 Task: Look for products from R.W. Knudsen only.
Action: Mouse moved to (37, 320)
Screenshot: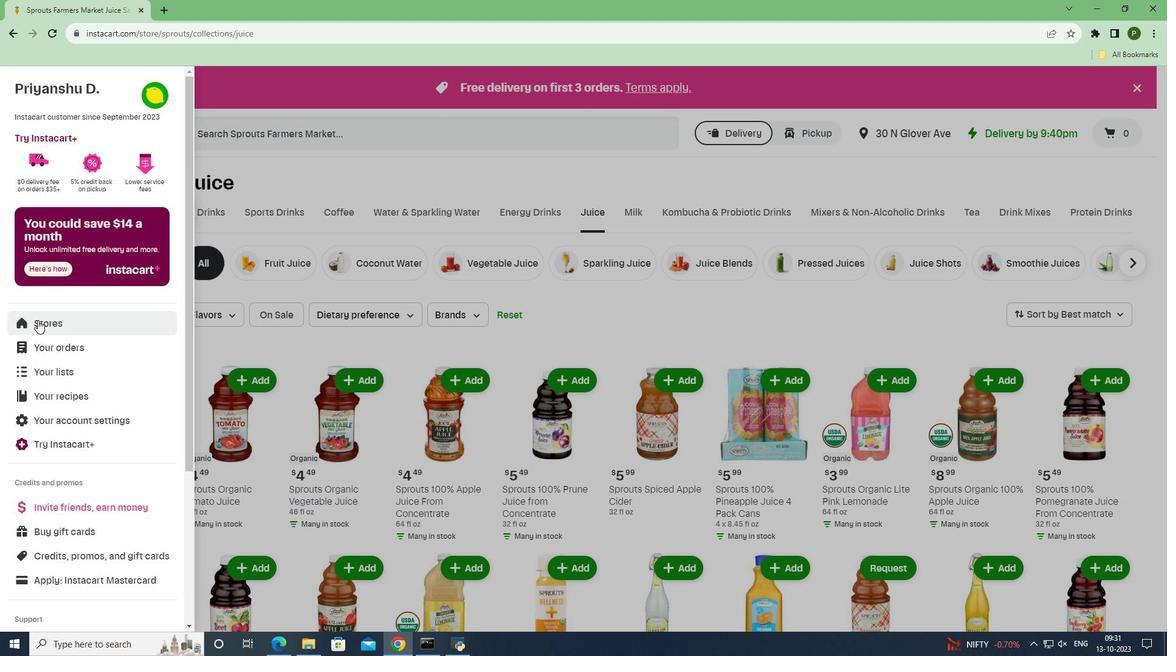 
Action: Mouse pressed left at (37, 320)
Screenshot: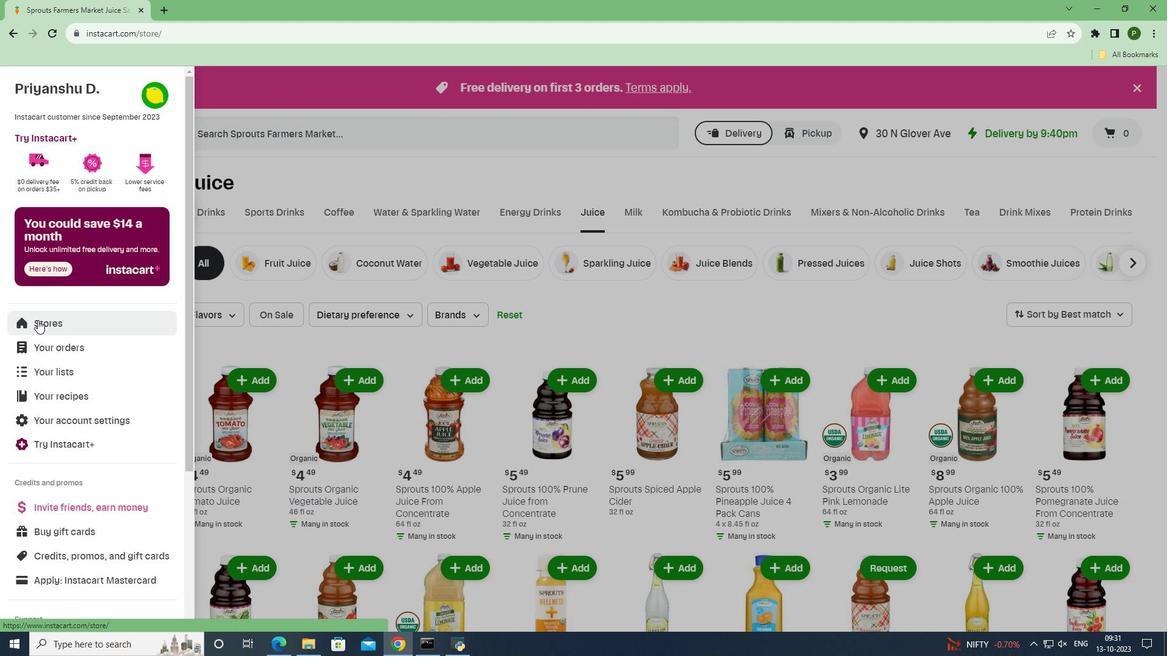 
Action: Mouse moved to (292, 139)
Screenshot: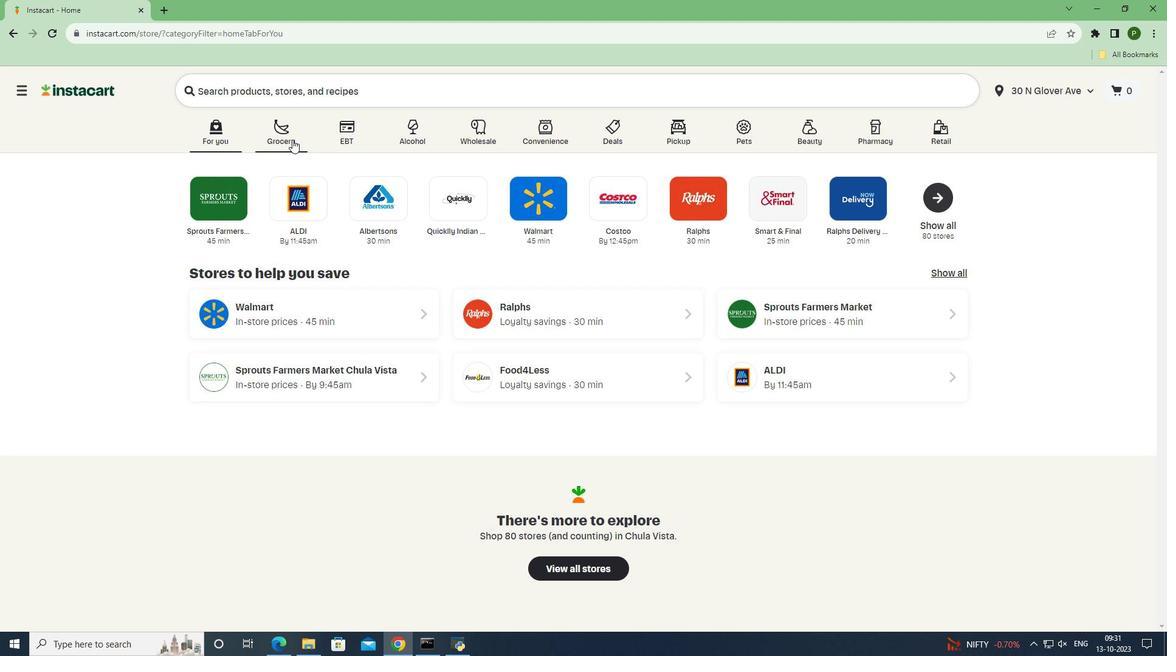 
Action: Mouse pressed left at (292, 139)
Screenshot: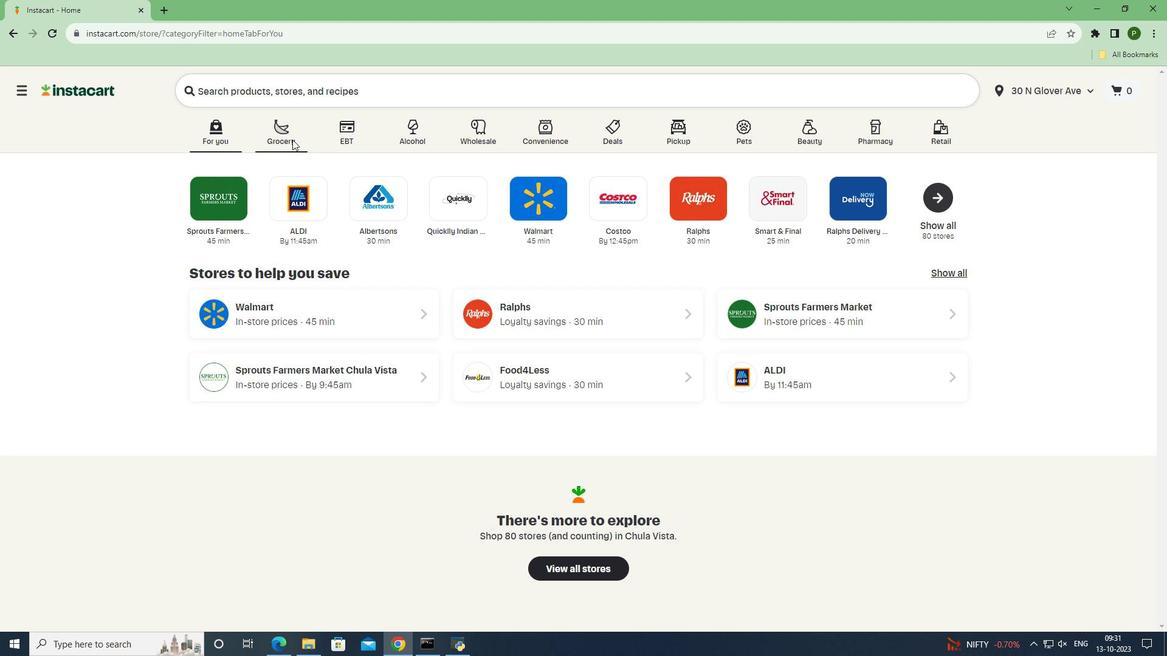 
Action: Mouse moved to (767, 293)
Screenshot: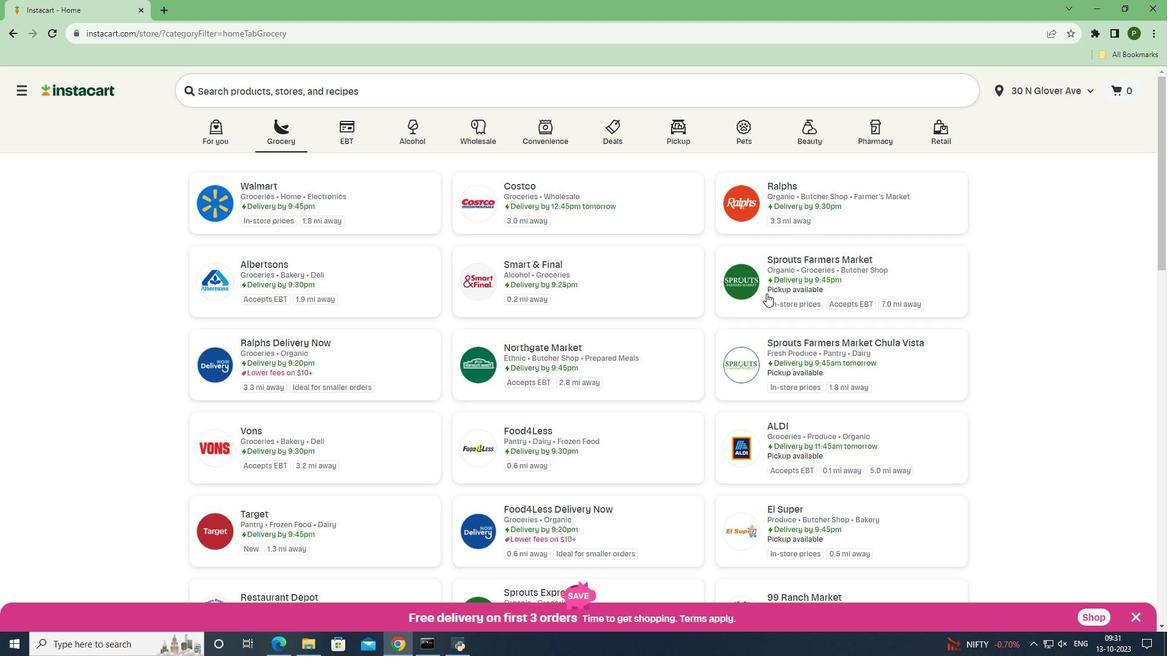 
Action: Mouse pressed left at (767, 293)
Screenshot: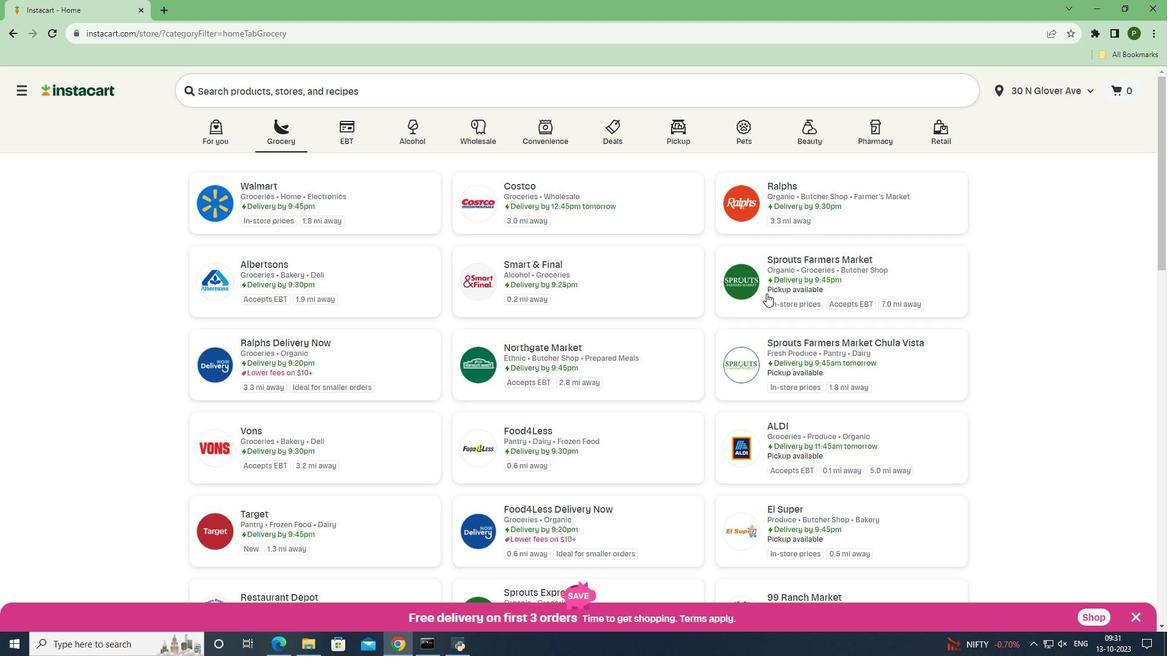 
Action: Mouse moved to (93, 454)
Screenshot: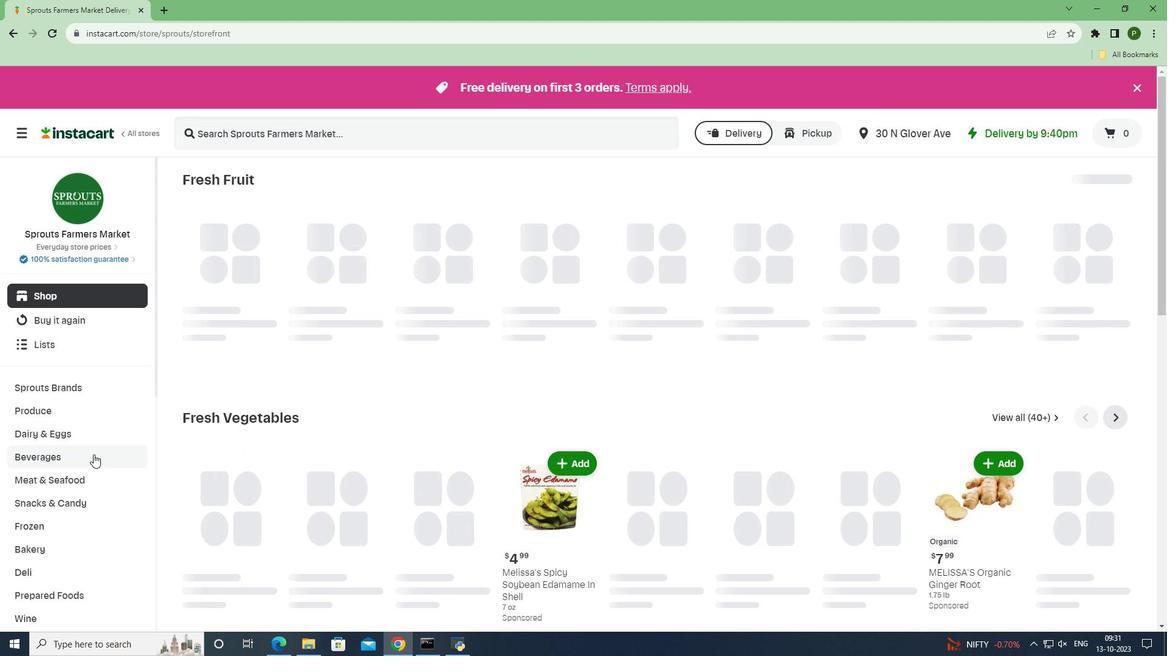 
Action: Mouse pressed left at (93, 454)
Screenshot: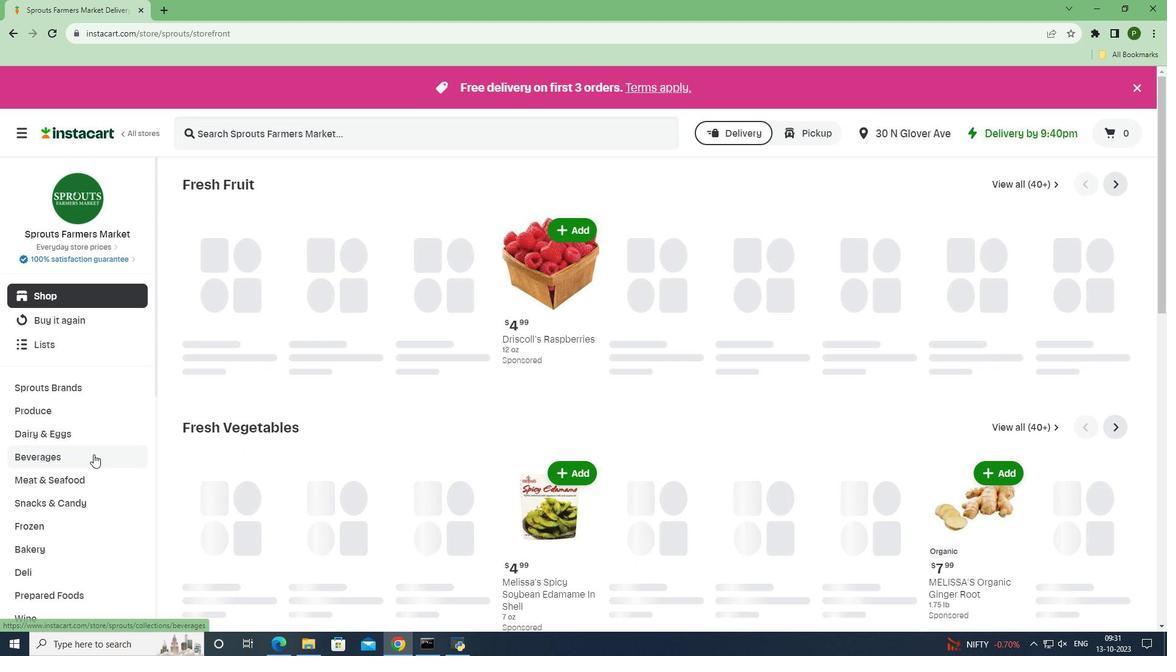 
Action: Mouse moved to (680, 206)
Screenshot: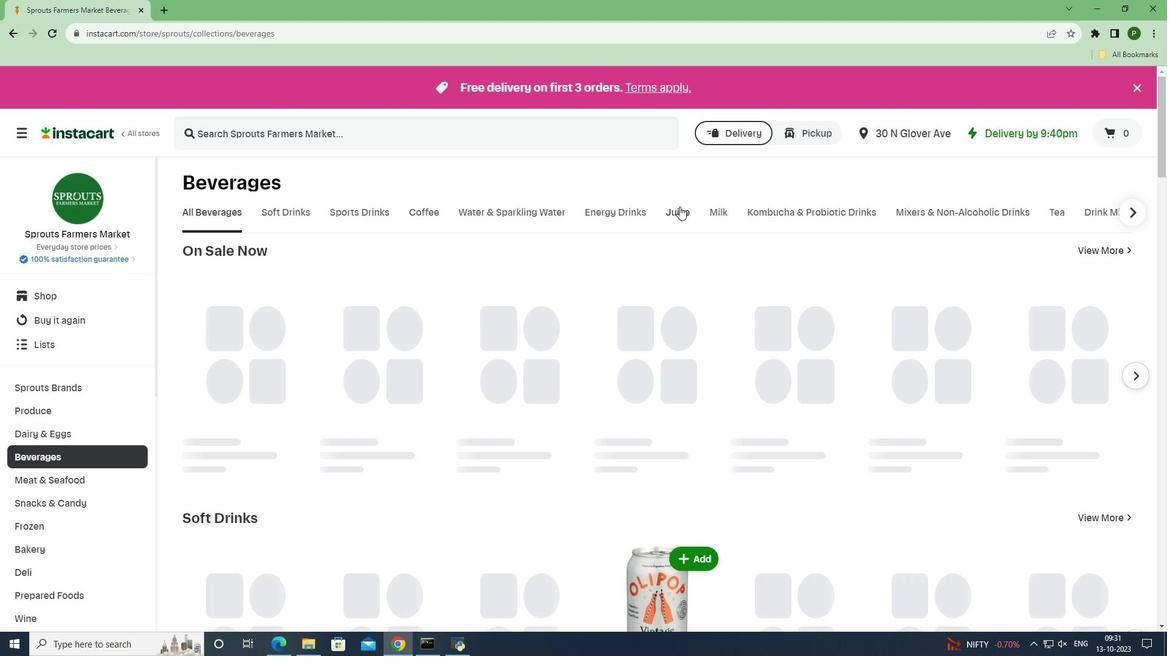 
Action: Mouse pressed left at (680, 206)
Screenshot: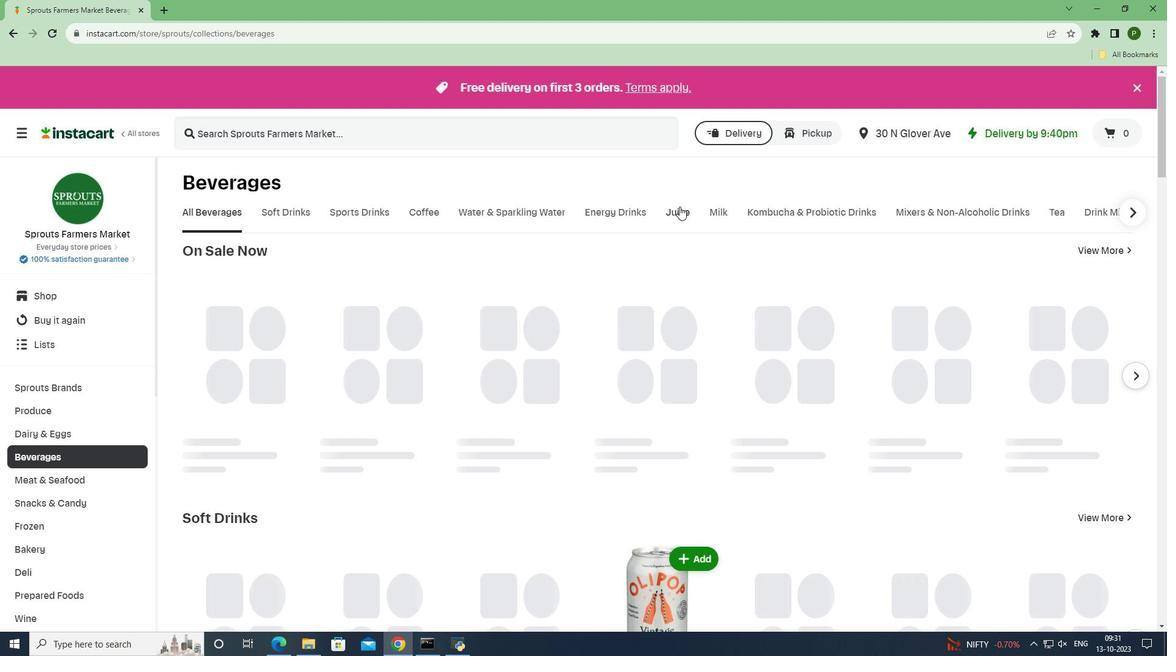 
Action: Mouse moved to (465, 313)
Screenshot: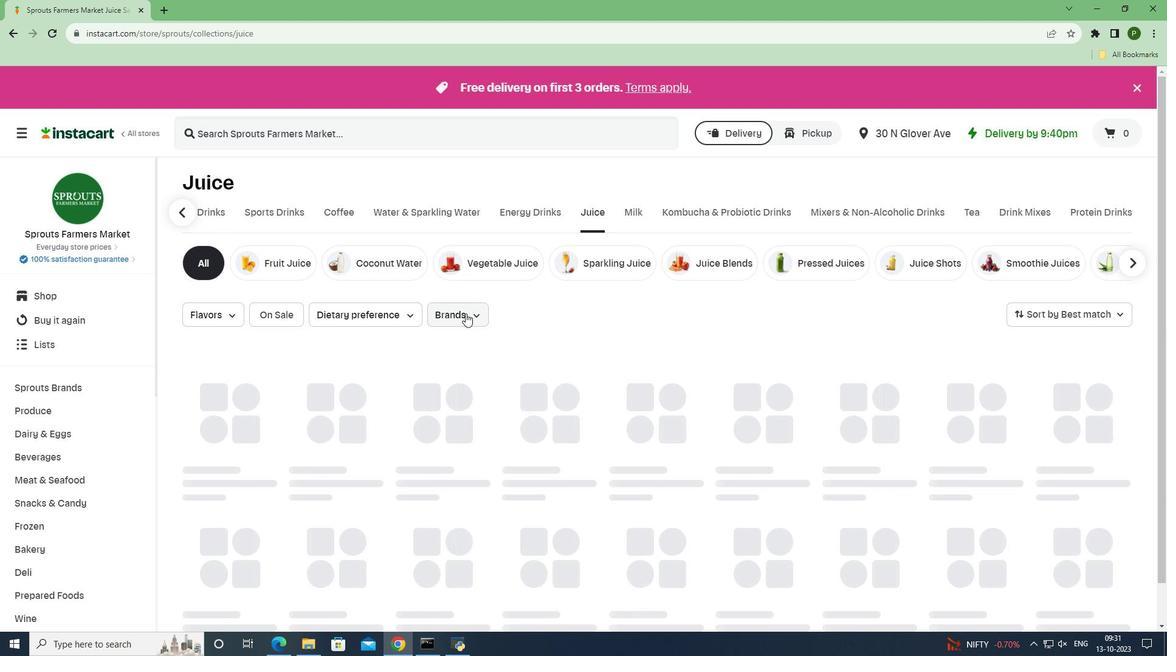 
Action: Mouse pressed left at (465, 313)
Screenshot: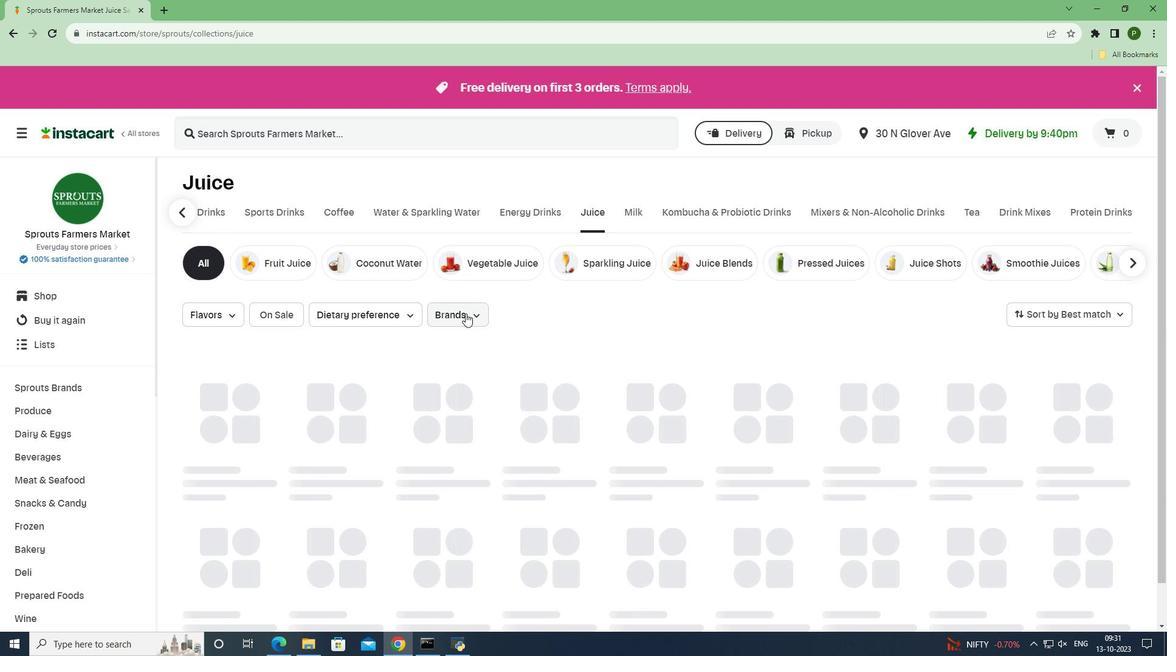 
Action: Mouse moved to (482, 407)
Screenshot: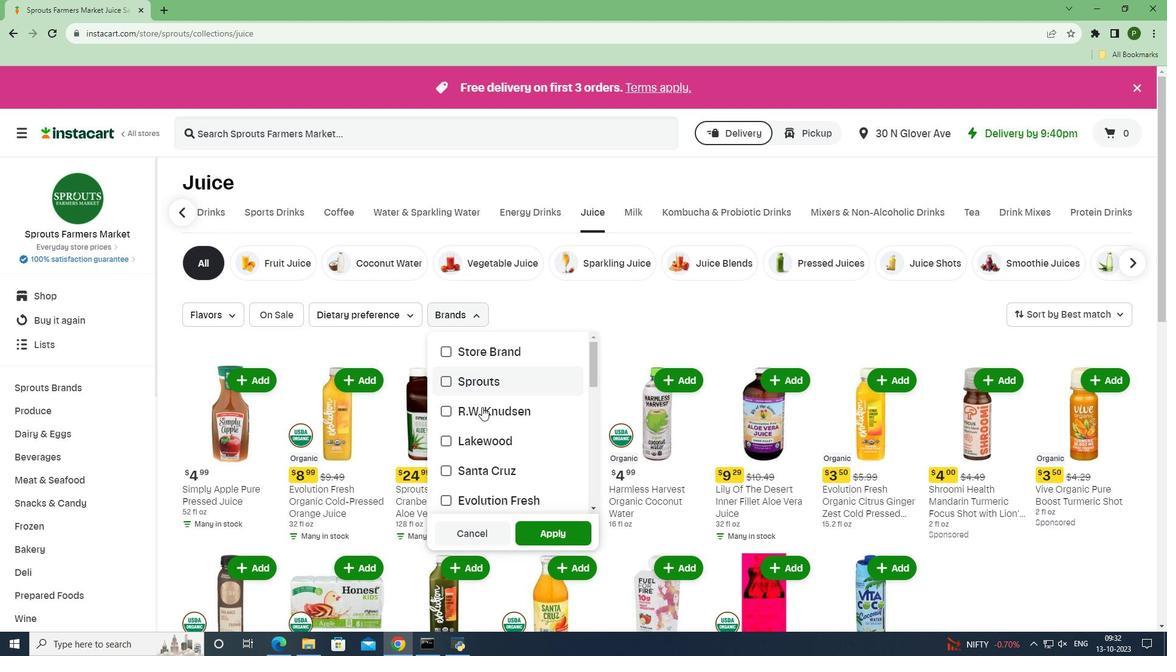 
Action: Mouse pressed left at (482, 407)
Screenshot: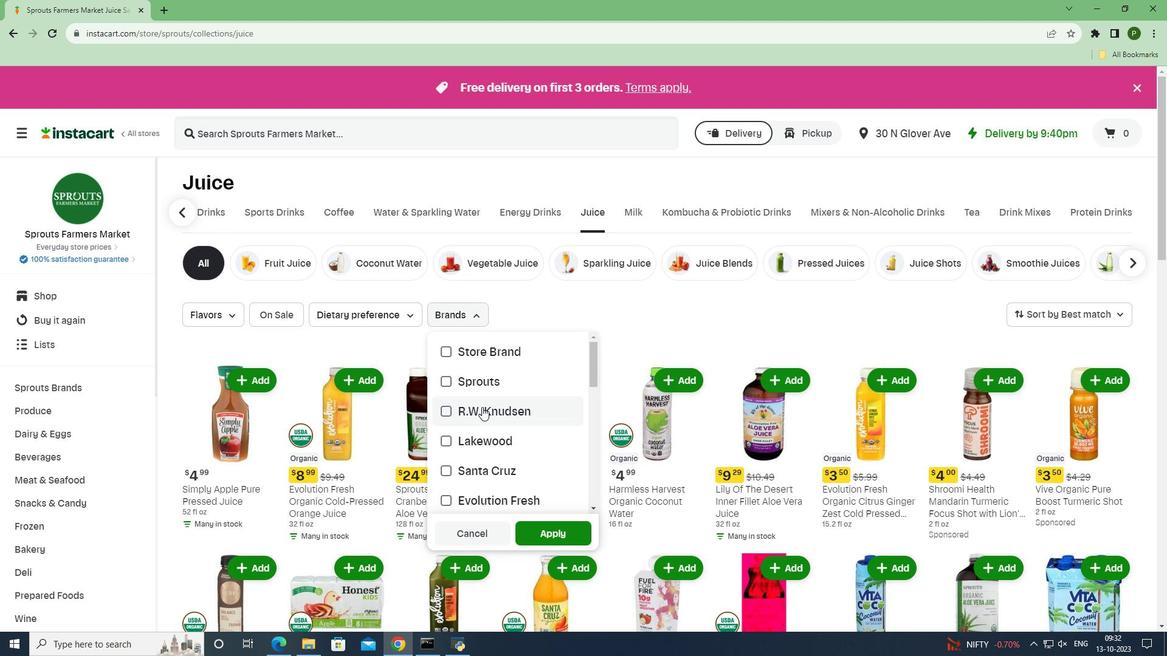 
Action: Mouse moved to (535, 526)
Screenshot: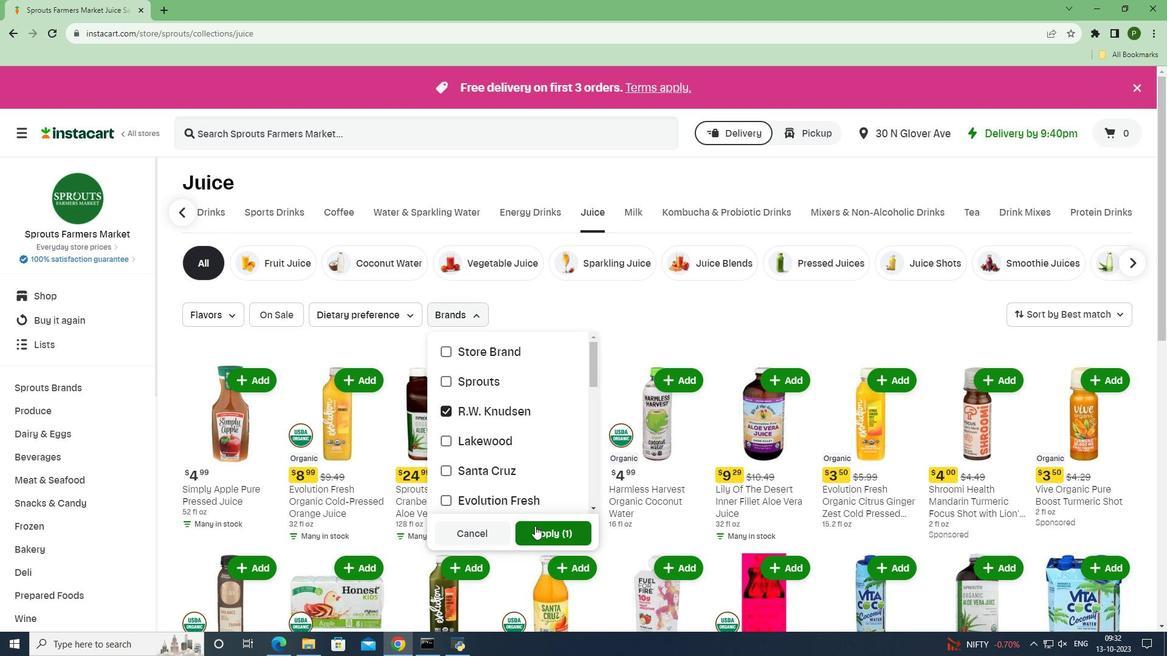 
Action: Mouse pressed left at (535, 526)
Screenshot: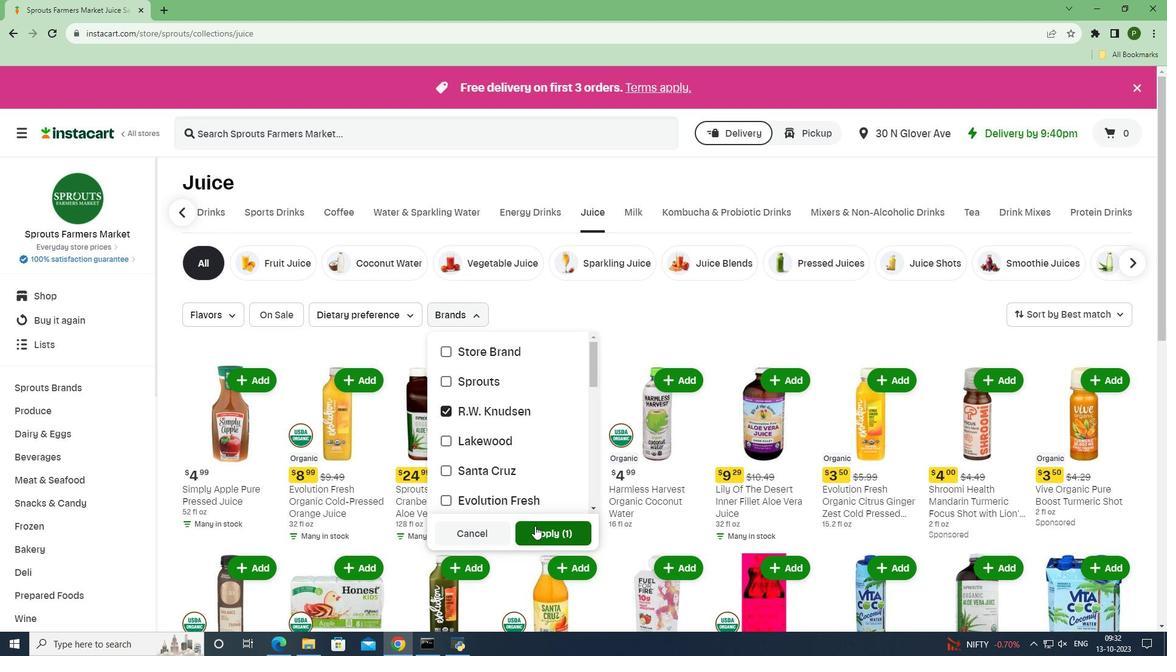 
Action: Mouse moved to (763, 555)
Screenshot: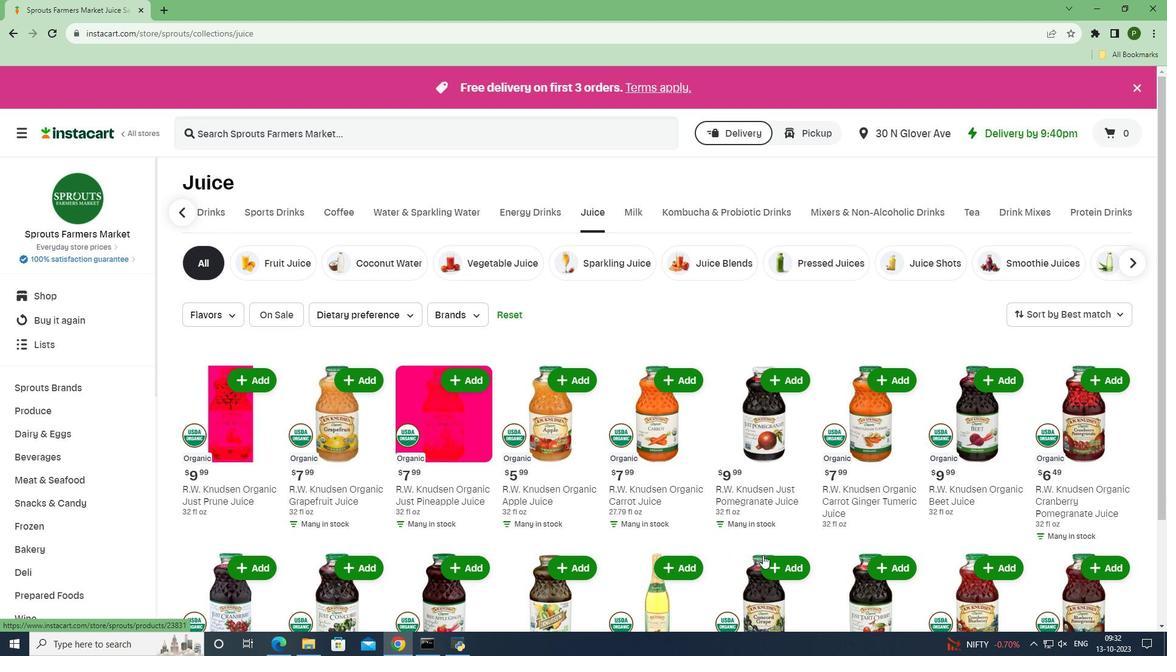 
